 Task: Confirm the "Undo Send" notification after undoing a sent email.
Action: Mouse moved to (115, 112)
Screenshot: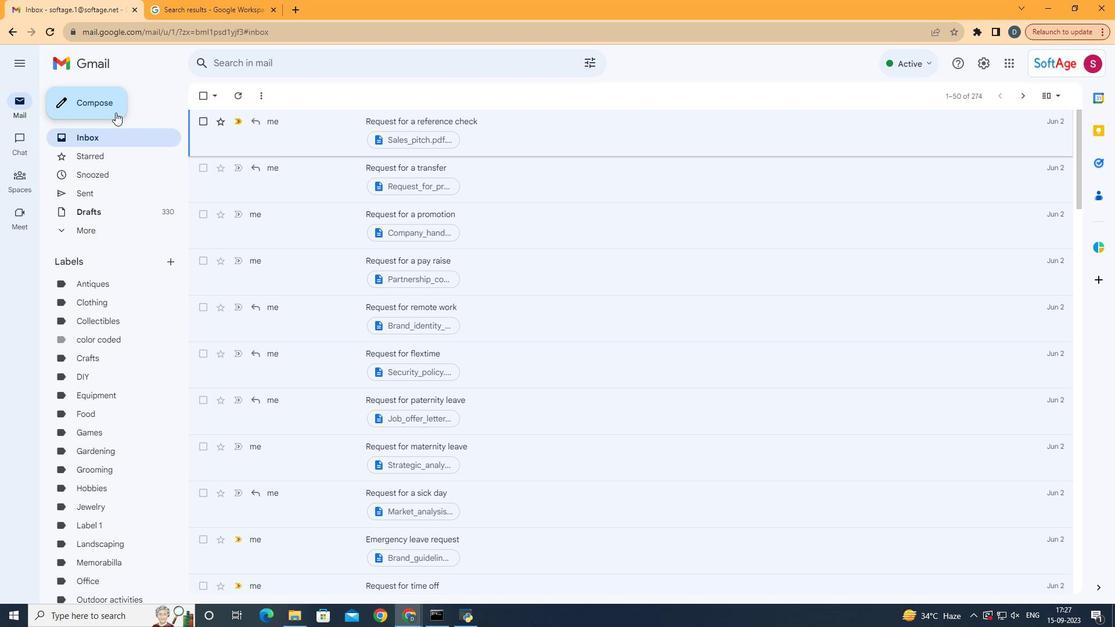 
Action: Mouse pressed left at (115, 112)
Screenshot: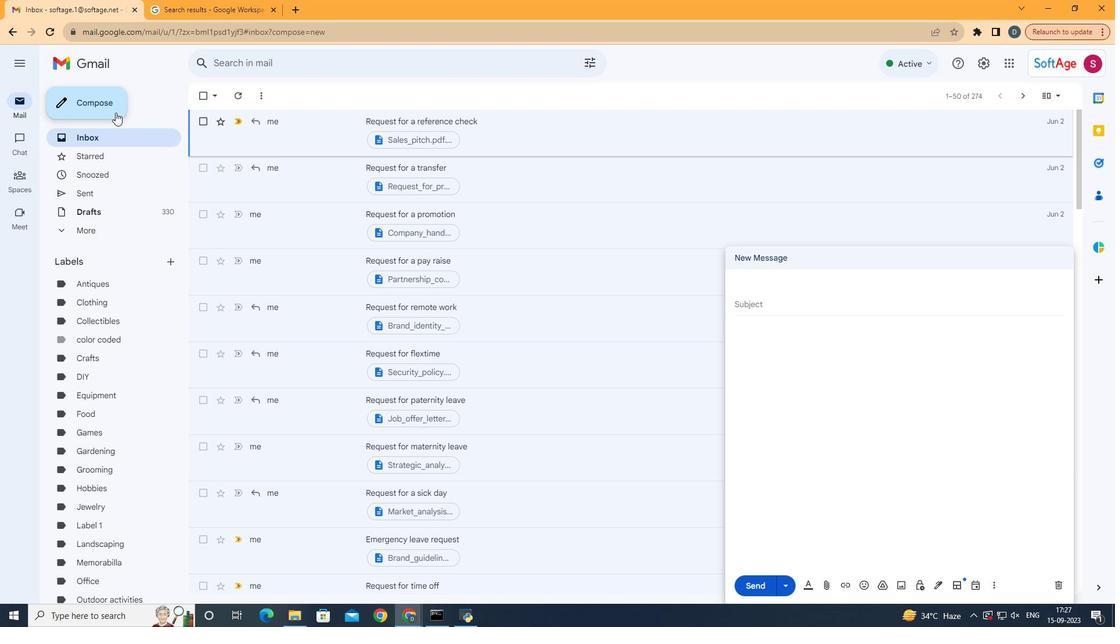 
Action: Mouse moved to (821, 282)
Screenshot: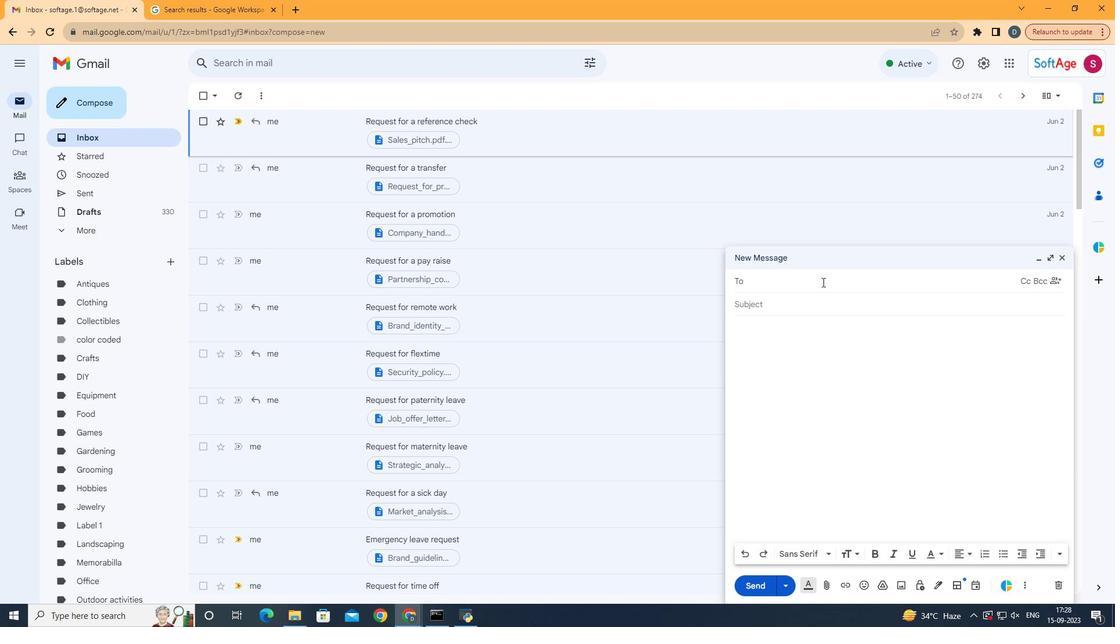 
Action: Mouse pressed left at (821, 282)
Screenshot: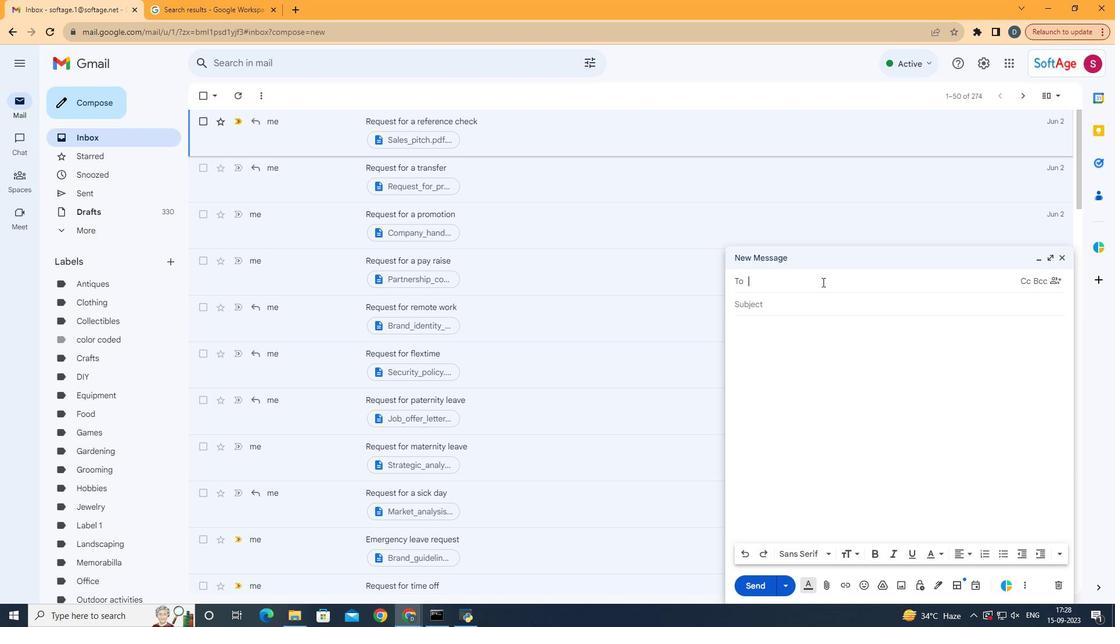 
Action: Mouse moved to (822, 282)
Screenshot: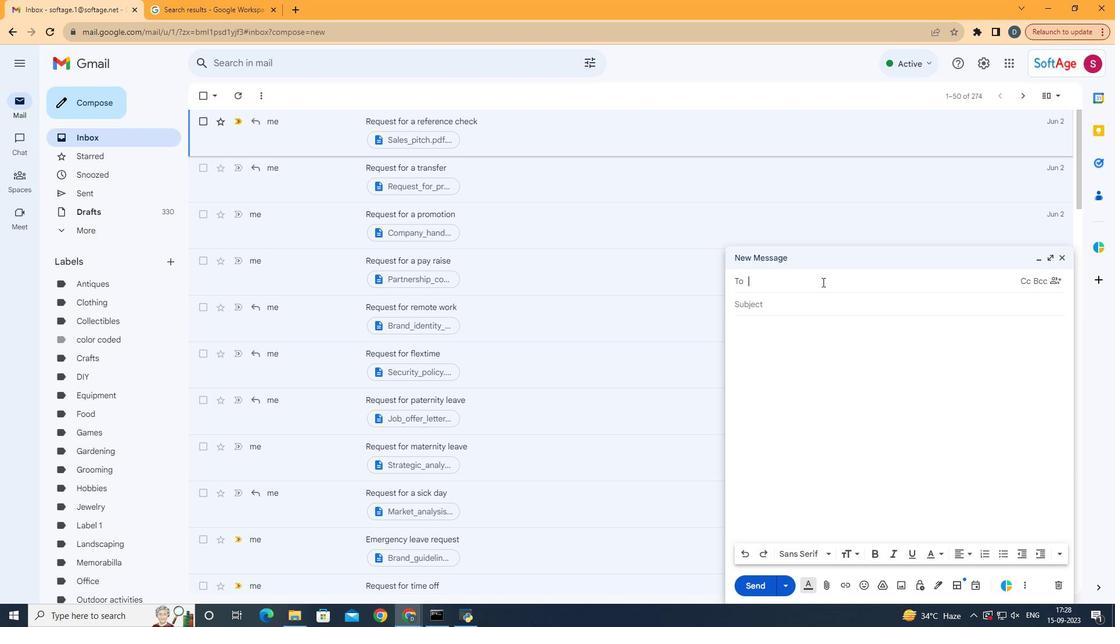 
Action: Key pressed <Key.shift>Softage<Key.enter>
Screenshot: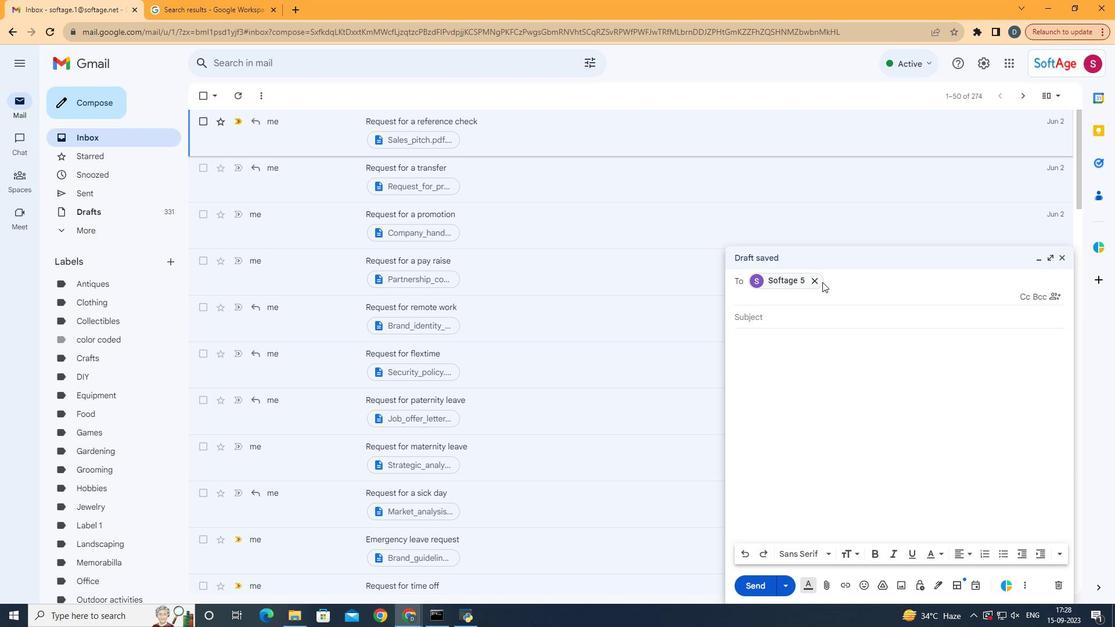 
Action: Mouse moved to (802, 310)
Screenshot: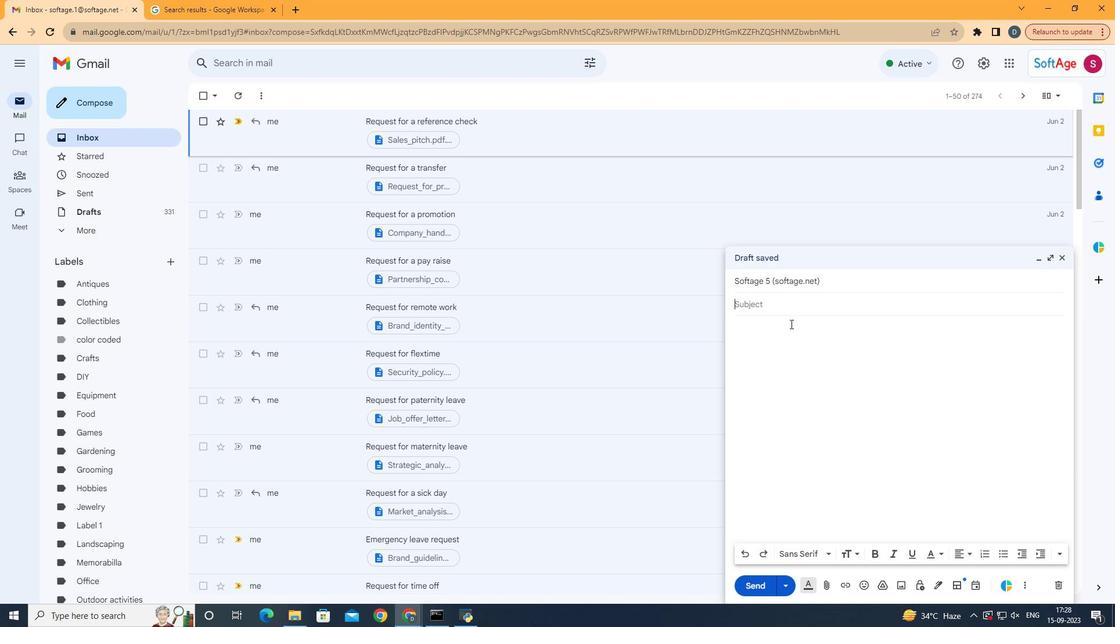 
Action: Mouse pressed left at (802, 310)
Screenshot: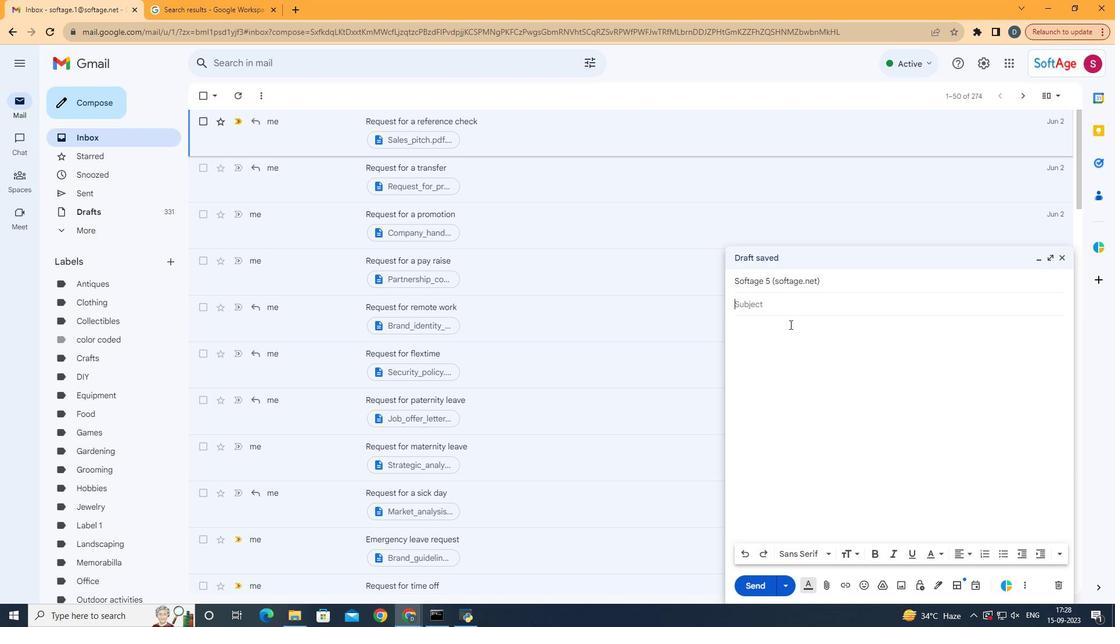 
Action: Mouse moved to (790, 324)
Screenshot: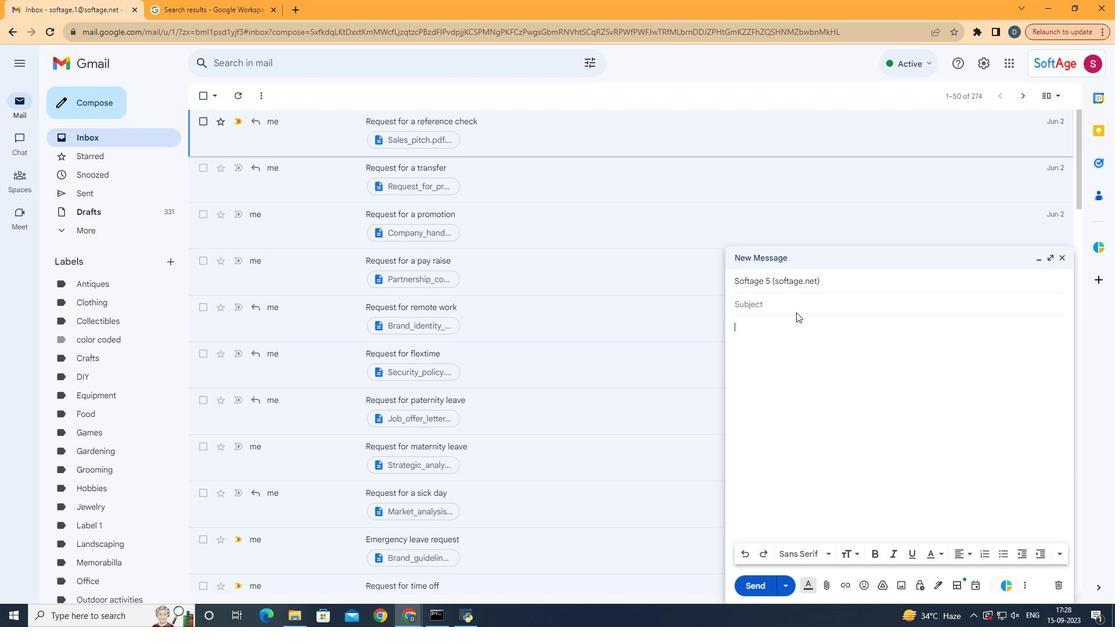
Action: Mouse pressed left at (790, 324)
Screenshot: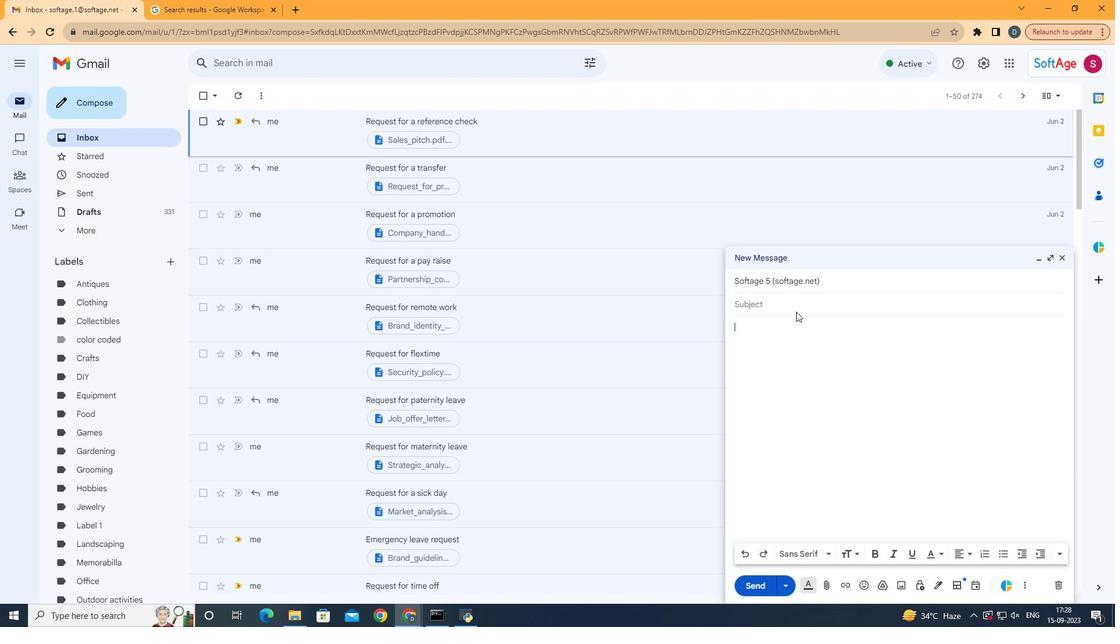 
Action: Mouse moved to (796, 311)
Screenshot: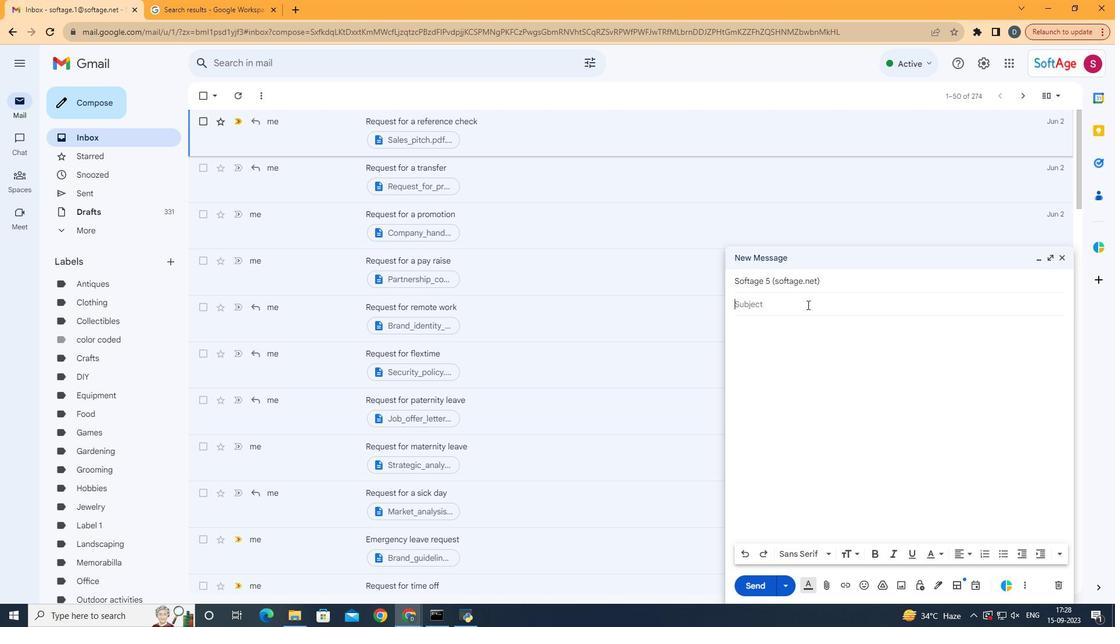 
Action: Mouse pressed left at (796, 311)
Screenshot: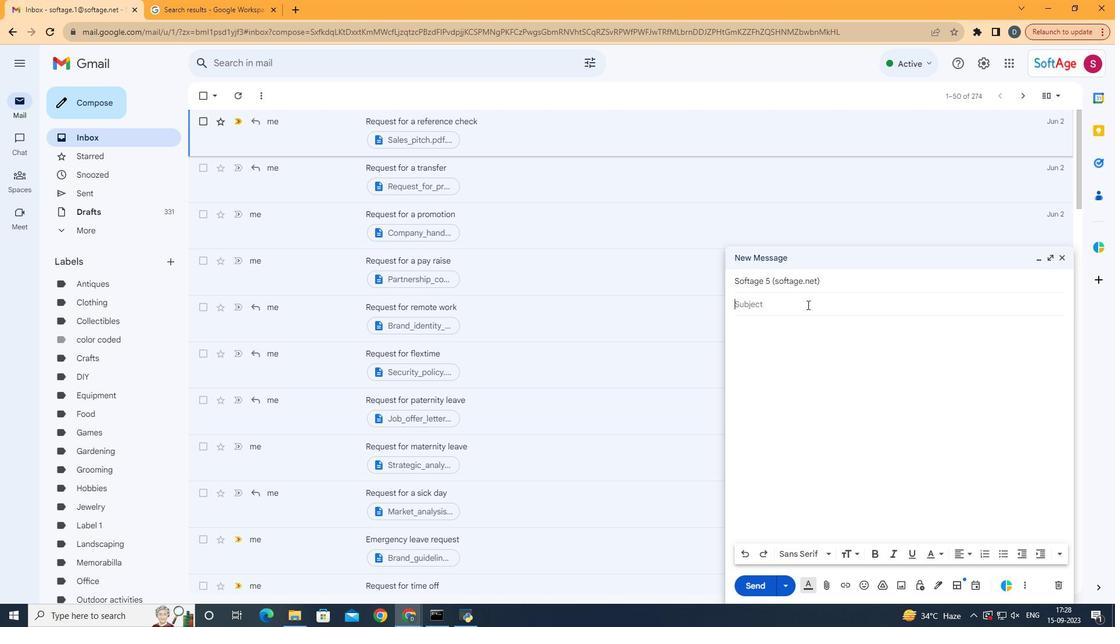 
Action: Mouse moved to (807, 304)
Screenshot: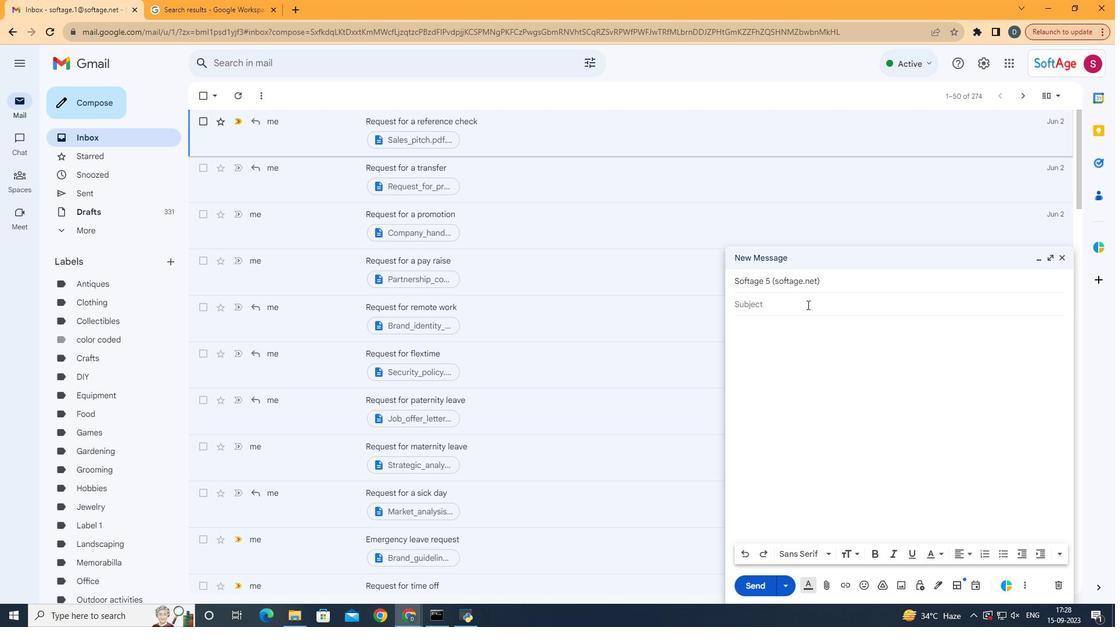 
Action: Key pressed <Key.shift><Key.shift><Key.shift><Key.shift><Key.shift><Key.shift><Key.shift><Key.shift><Key.shift><Key.shift><Key.shift><Key.shift><Key.shift><Key.shift><Key.shift><Key.shift><Key.shift><Key.shift><Key.shift><Key.shift><Key.shift><Key.shift><Key.shift><Key.shift><Key.shift><Key.shift><Key.shift><Key.shift><Key.shift><Key.shift><Key.shift><Key.shift><Key.shift><Key.shift><Key.shift><Key.shift><Key.shift><Key.shift><Key.shift><Key.shift><Key.shift><Key.shift><Key.shift><Key.shift><Key.shift><Key.shift><Key.shift><Key.shift><Key.shift><Key.shift><Key.shift><Key.shift><Key.shift><Key.shift><Key.shift><Key.shift><Key.shift><Key.shift><Key.shift><Key.shift><Key.shift><Key.shift><Key.shift><Key.shift><Key.shift><Key.shift><Key.shift><Key.shift><Key.shift><Key.shift><Key.shift><Key.shift><Key.shift><Key.shift>Leave<Key.space><Key.shift><Key.shift><Key.shift><Key.shift><Key.shift><Key.shift><Key.shift><Key.shift><Key.shift><Key.shift><Key.shift><Key.shift><Key.shift><Key.shift><Key.shift><Key.shift><Key.shift><Key.shift><Key.shift><Key.shift><Key.shift><Key.shift><Key.shift><Key.shift><Key.shift><Key.shift><Key.shift><Key.shift><Key.shift><Key.shift><Key.shift><Key.shift><Key.shift><Key.shift><Key.shift><Key.shift><Key.shift>Reuest<Key.tab><Key.shift><Key.tab><Key.backspace><Key.backspace><Key.backspace><Key.backspace>quest<Key.tab><Key.shift>Dear<Key.space><Key.shift>Sir\<Key.backspace>/<Key.space><Key.shift>Ma'am,<Key.enter><Key.enter><Key.shift><Key.shift><Key.shift><Key.shift><Key.shift><Key.shift><Key.shift><Key.shift><Key.shift><Key.shift>I<Key.space>reqquest<Key.space>for<Key.space>a<Key.space>leave<Key.space>on<Key.space>monday<Key.space><Key.shift_r><Key.shift_r><Key.shift_r><Key.shift_r><Key.shift_r><Key.shift_r><Key.shift_r><Key.shift_r><Key.shift_r><Key.shift_r><Key.shift_r><Key.shift_r><Key.shift_r><Key.shift_r><Key.shift_r><Key.shift_r><Key.shift_r><Key.shift_r><Key.shift_r><Key.shift_r><Key.shift_r><Key.shift_r><Key.shift_r><Key.shift_r><Key.shift_r><Key.shift_r><Key.shift_r><Key.shift_r><Key.shift_r>(<Key.backspace><Key.backspace><Key.backspace><Key.backspace><Key.backspace><Key.backspace><Key.backspace><Key.backspace>16<Key.space><Key.backspace>th<Key.space><Key.shift>September<Key.space>2023.<Key.backspace>,<Key.space>as<Key.backspace><Key.backspace><Key.backspace><Key.backspace><Key.space>as<Key.space>i<Key.space>have<Key.space>an<Key.space>exa,<Key.backspace>m<Key.space>of<Key.space>my<Key.space>mba<Key.backspace><Key.backspace><Key.backspace><Key.backspace><Key.backspace><Key.backspace><Key.backspace><Key.backspace><Key.backspace><Key.backspace>.
Screenshot: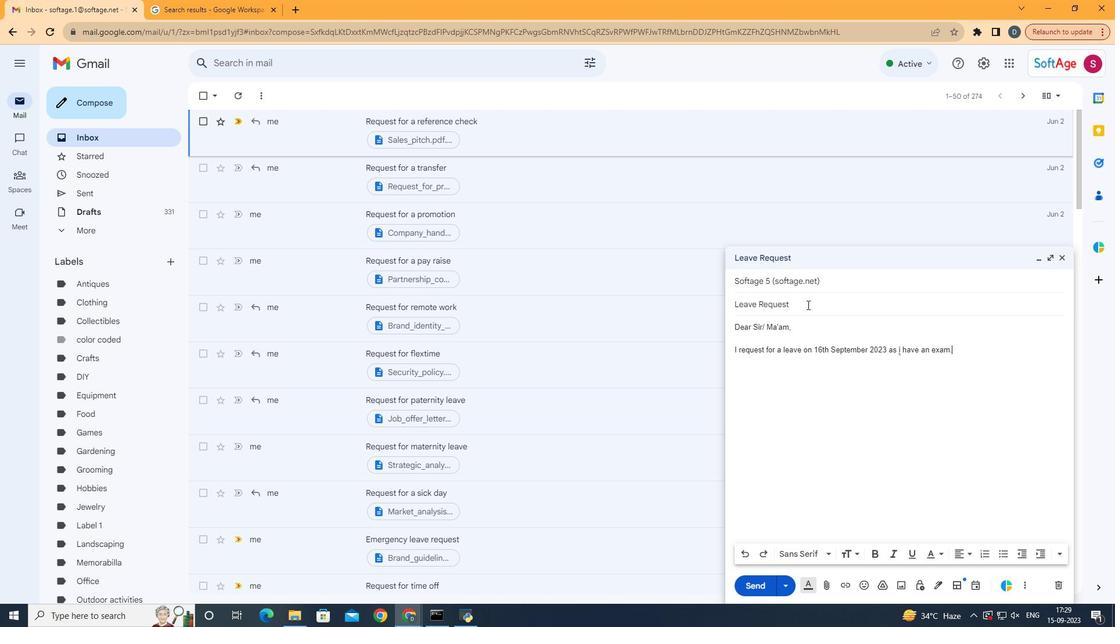 
Action: Mouse moved to (785, 584)
Screenshot: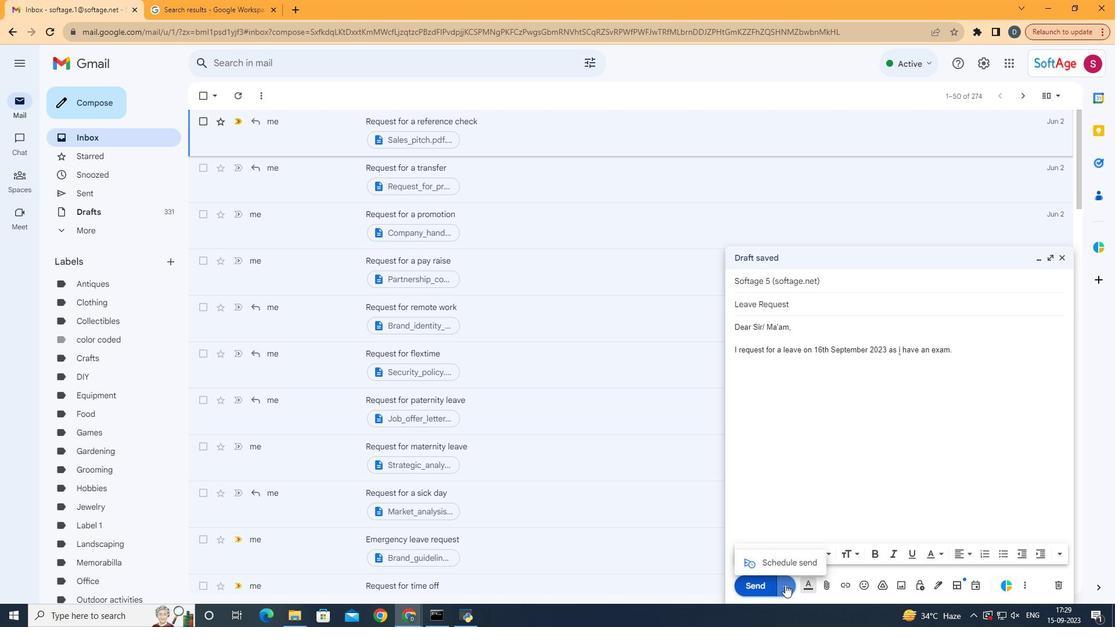 
Action: Mouse pressed left at (785, 584)
Screenshot: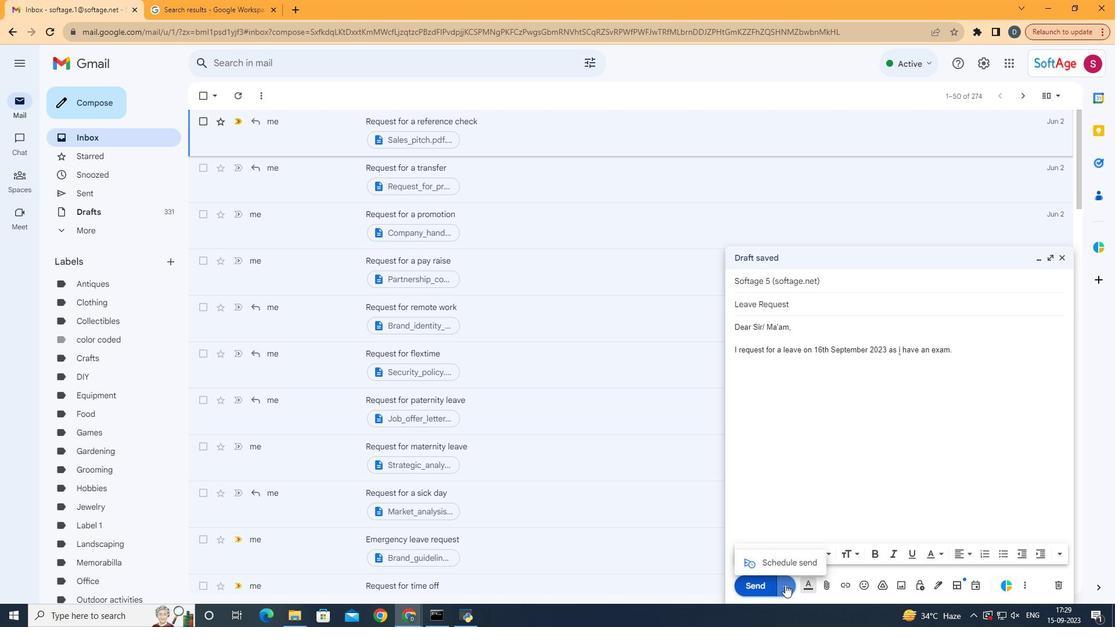 
Action: Mouse pressed left at (785, 584)
Screenshot: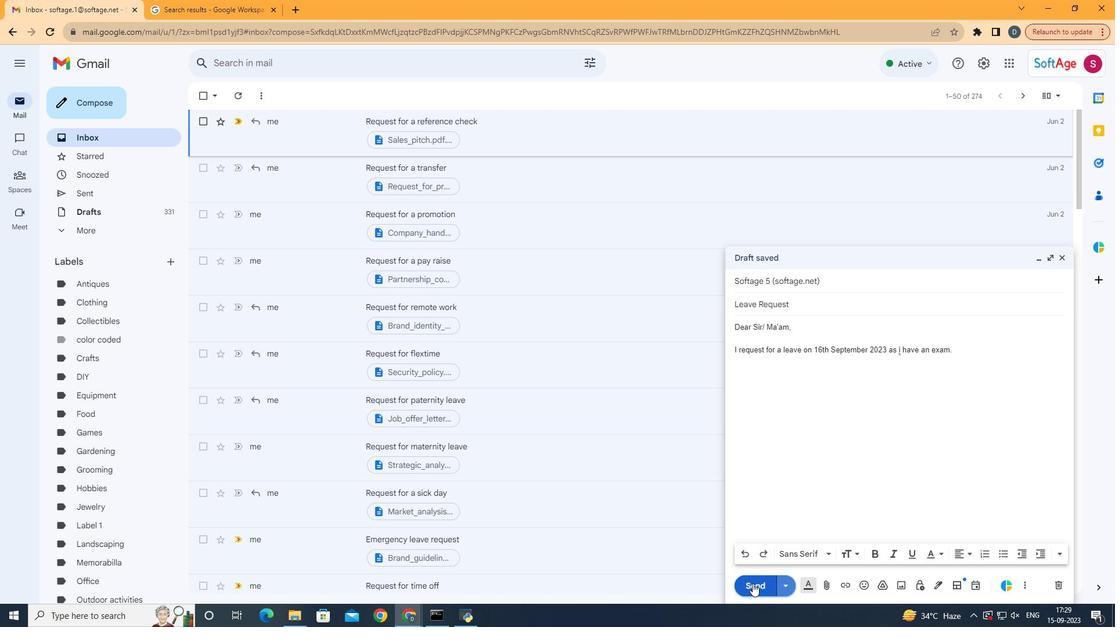 
Action: Mouse moved to (752, 583)
Screenshot: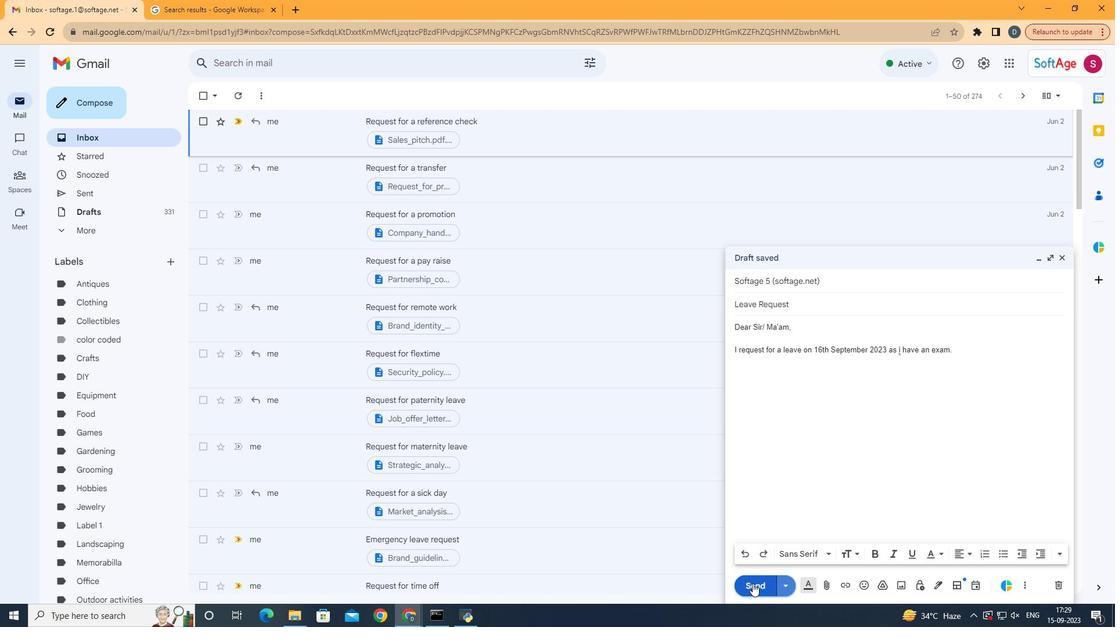 
Action: Mouse pressed left at (752, 583)
Screenshot: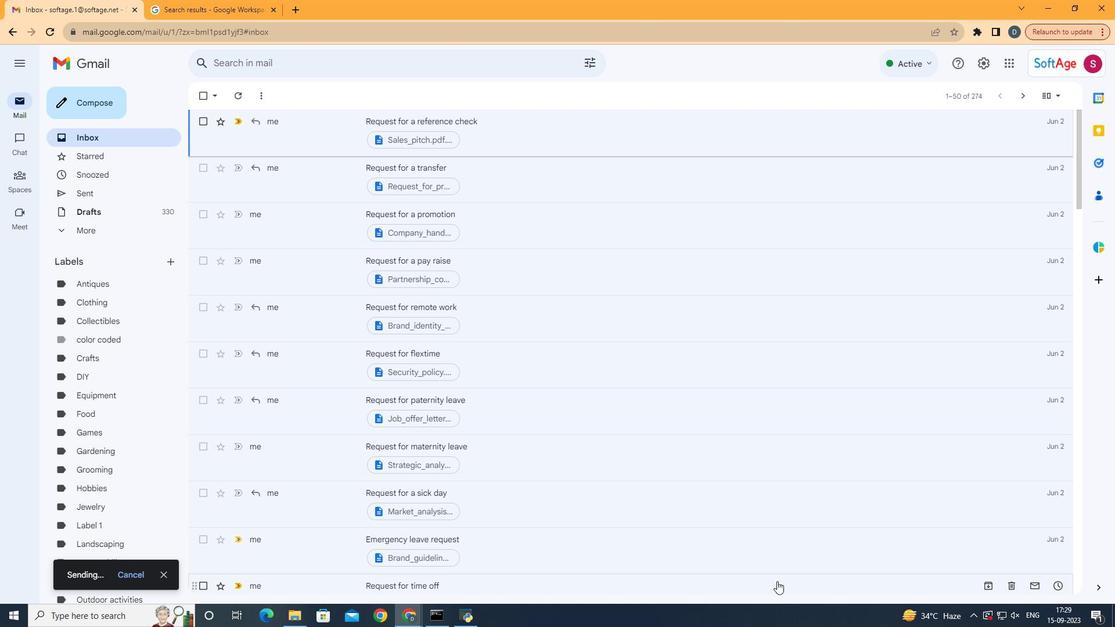 
Action: Mouse moved to (141, 572)
Screenshot: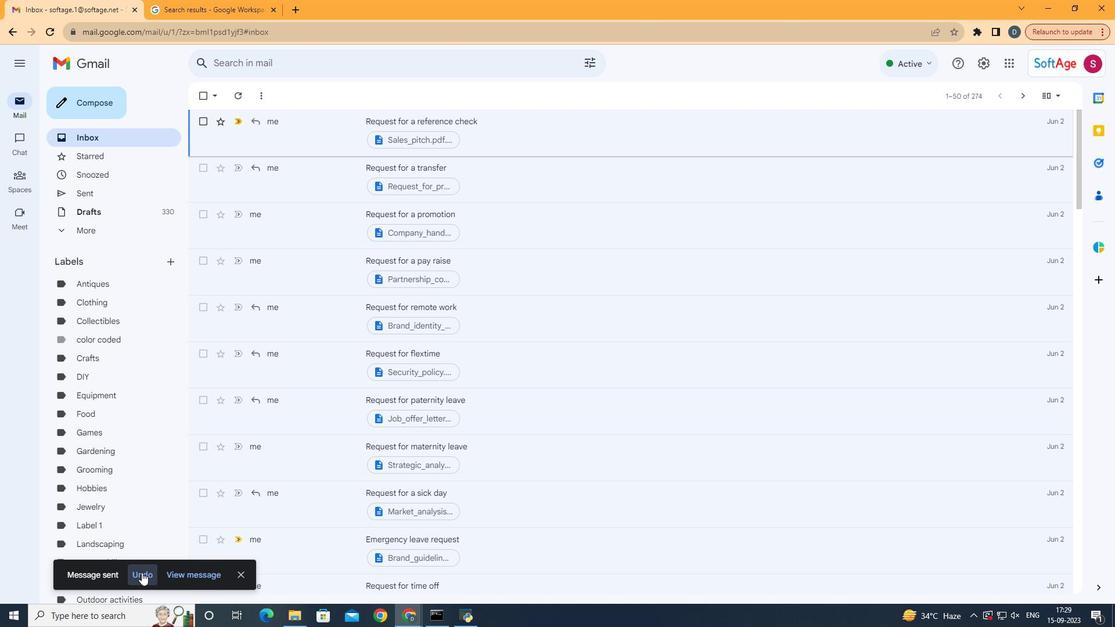 
Action: Mouse pressed left at (141, 572)
Screenshot: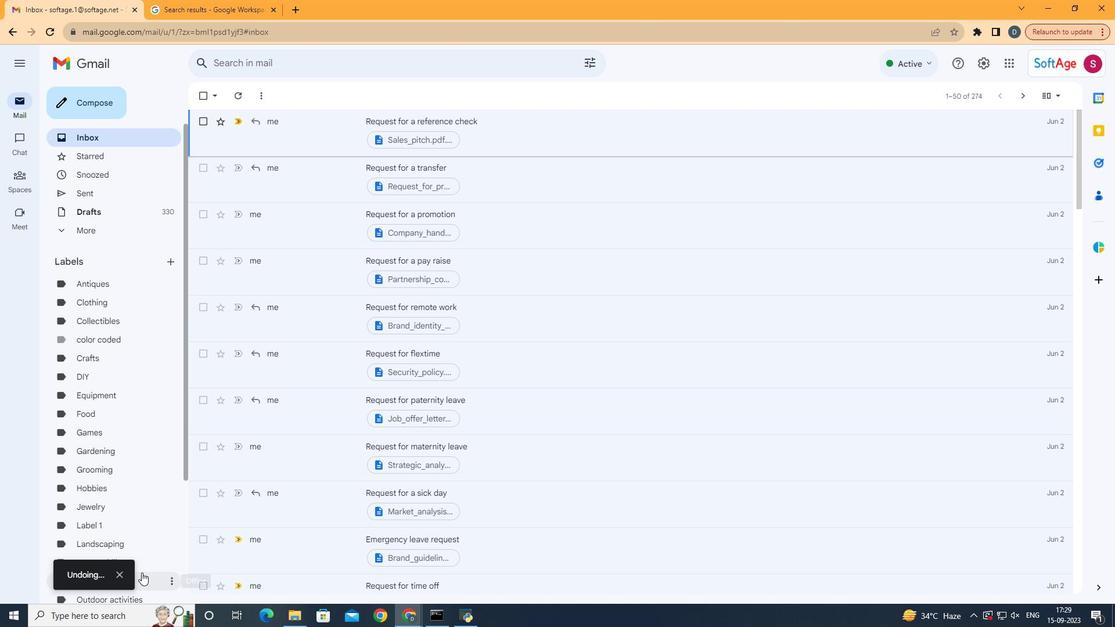 
Action: Mouse moved to (968, 433)
Screenshot: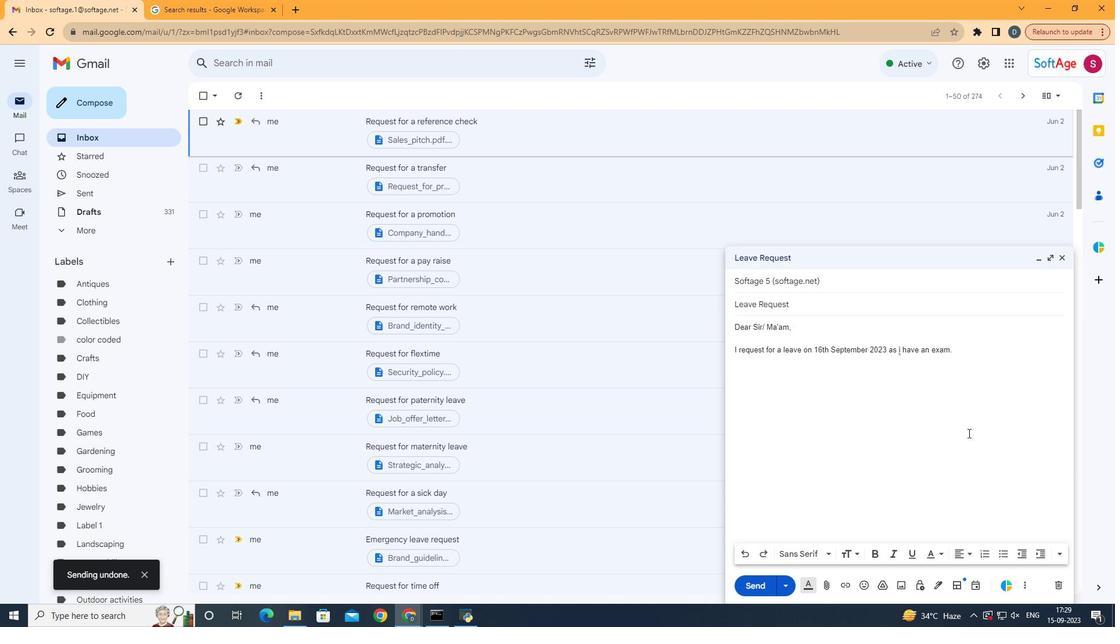 
